 Task: Create a board button with options enabled by default.
Action: Mouse moved to (1211, 96)
Screenshot: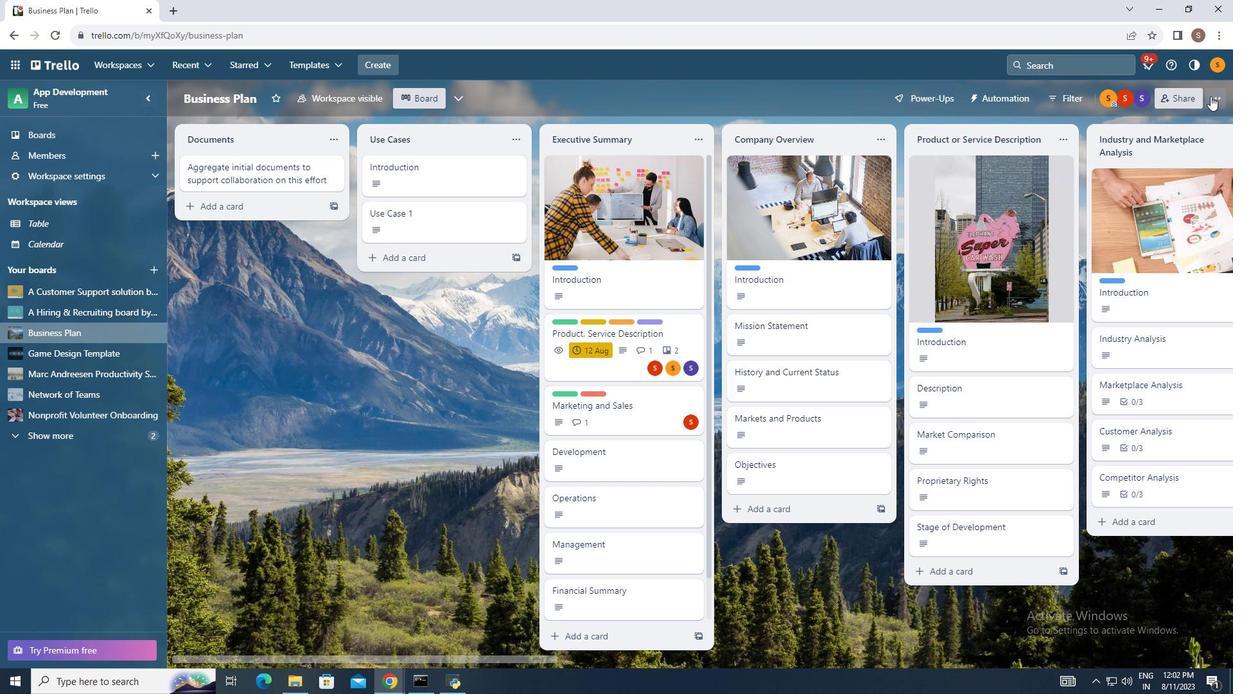
Action: Mouse pressed left at (1211, 96)
Screenshot: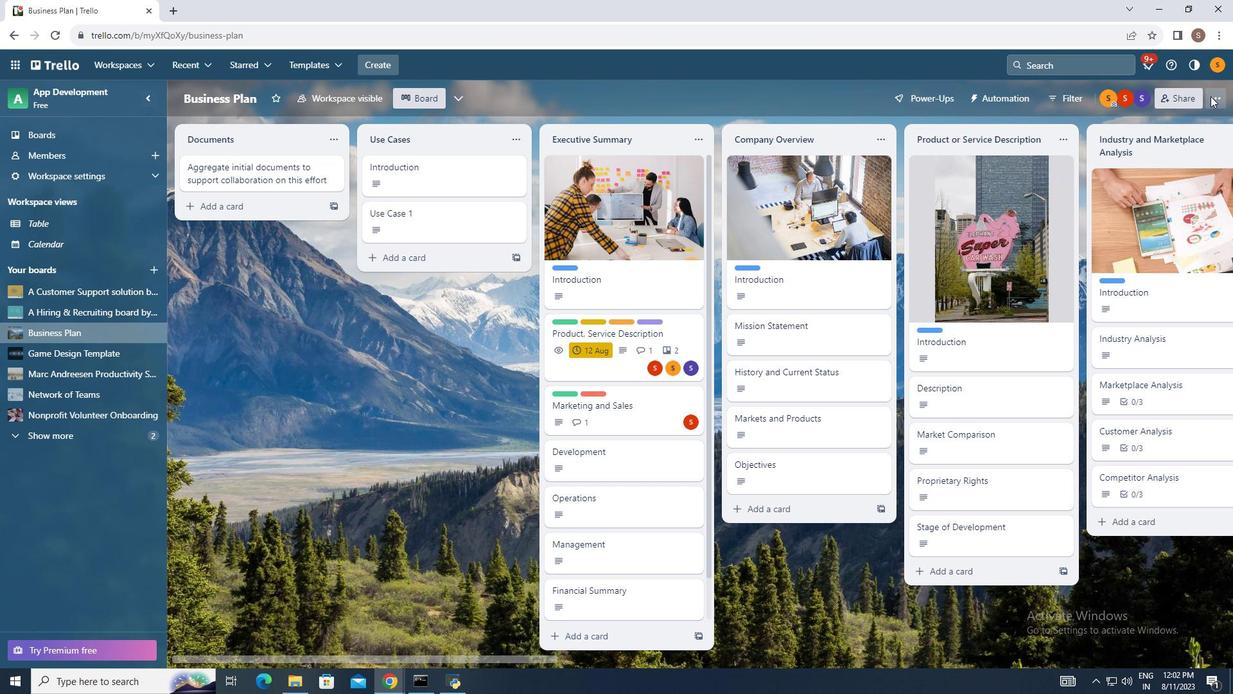
Action: Mouse moved to (1129, 257)
Screenshot: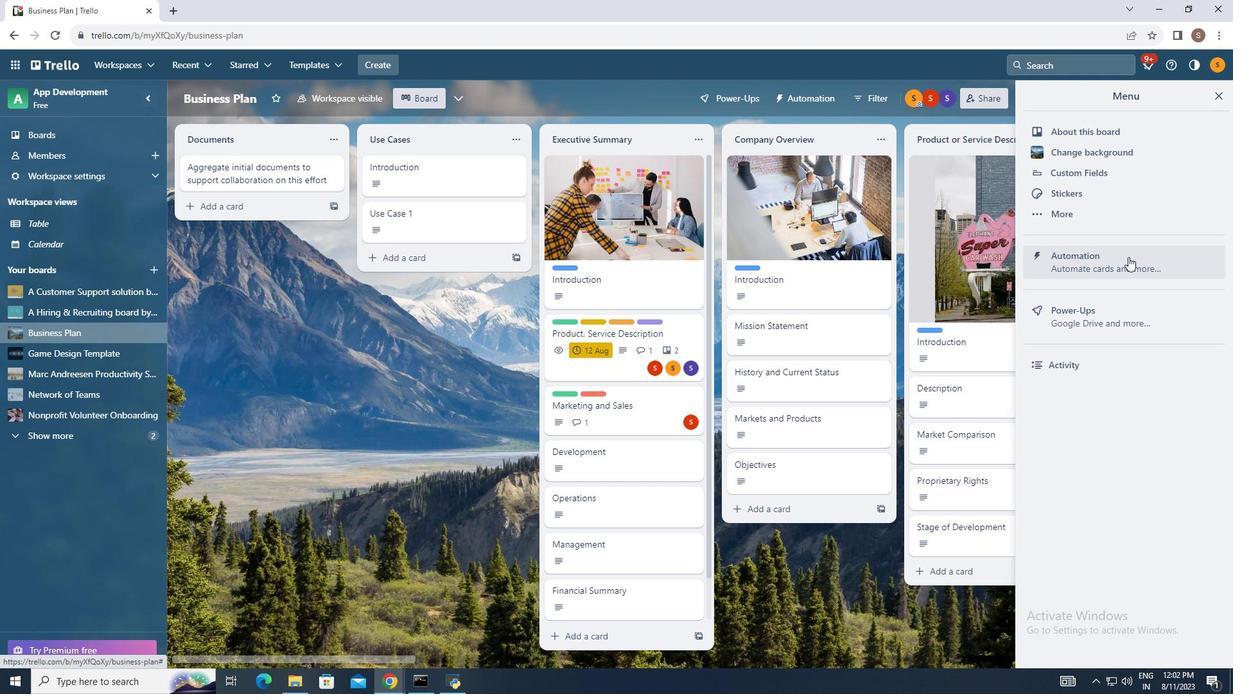 
Action: Mouse pressed left at (1129, 257)
Screenshot: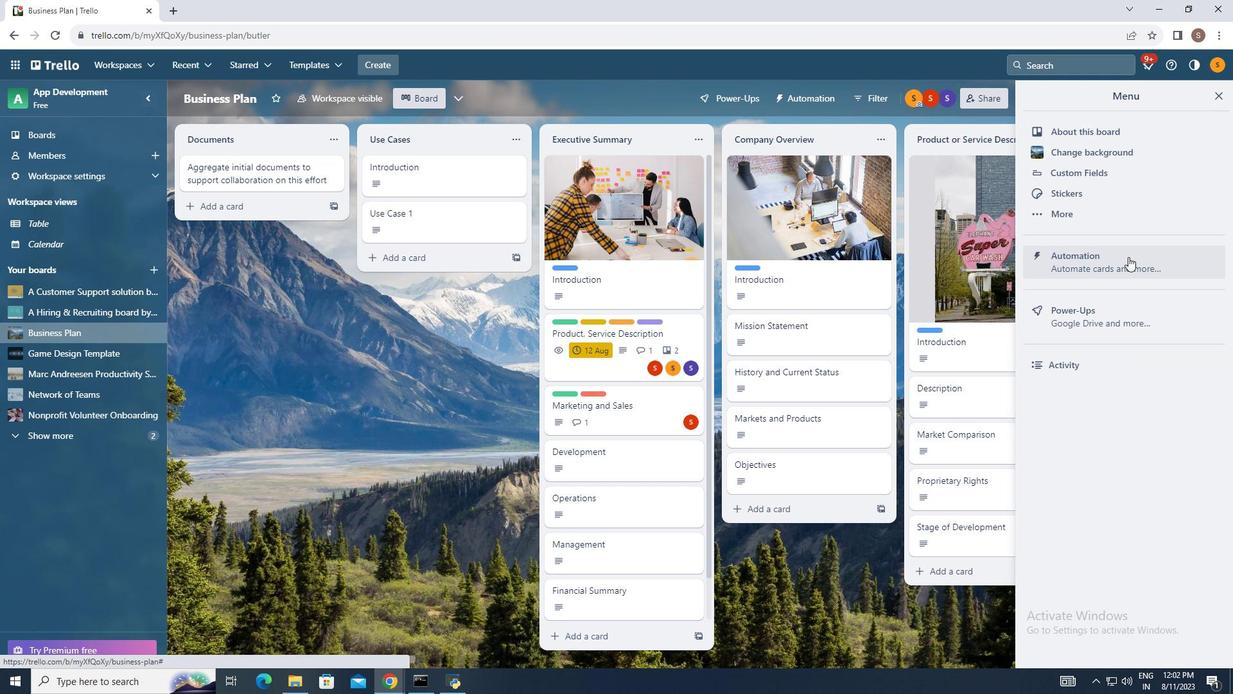 
Action: Mouse moved to (239, 330)
Screenshot: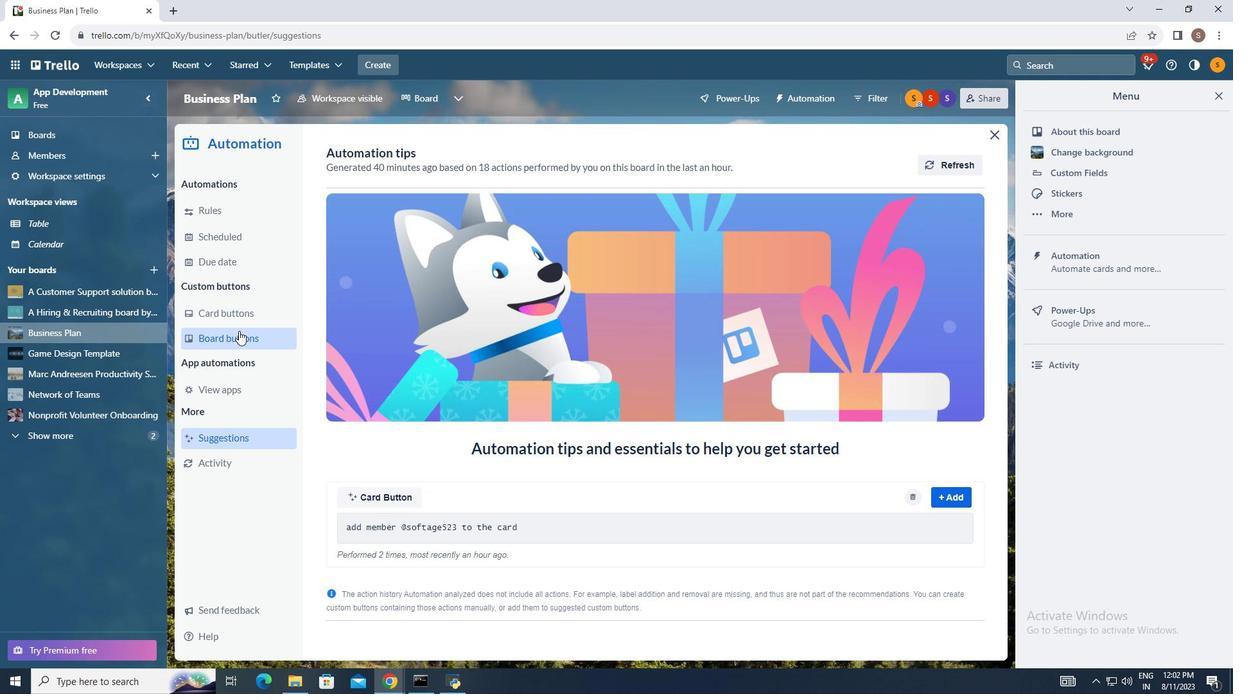 
Action: Mouse pressed left at (239, 330)
Screenshot: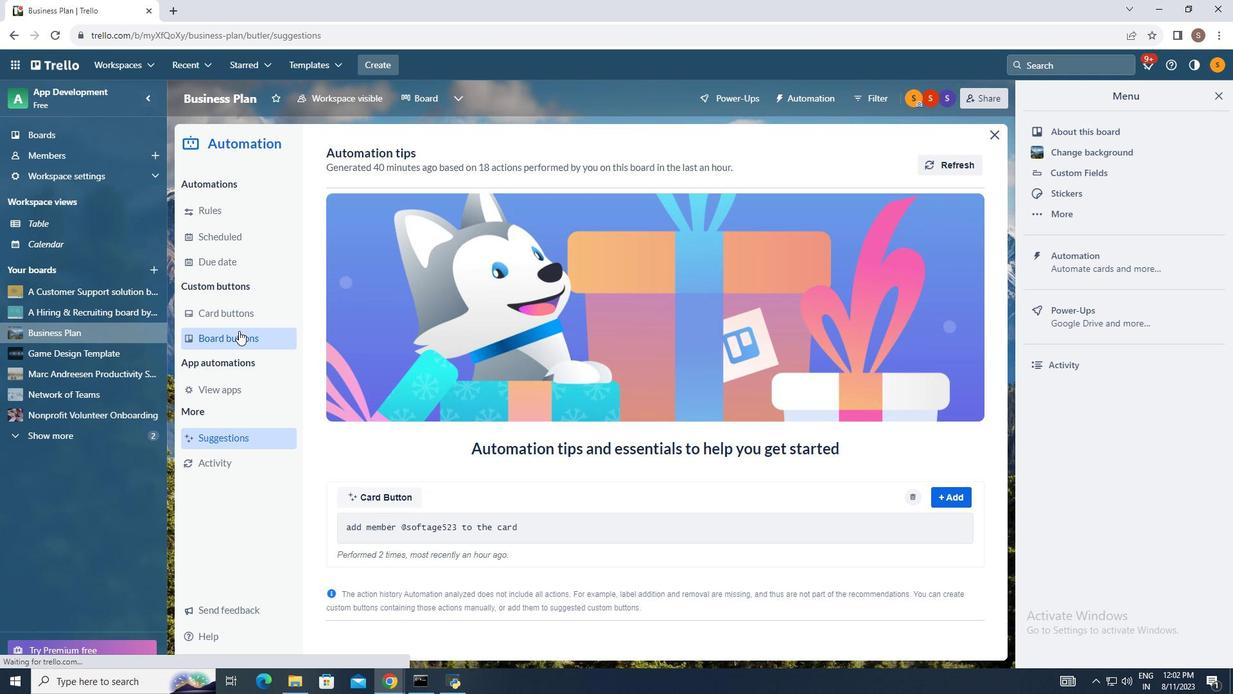 
Action: Mouse moved to (934, 161)
Screenshot: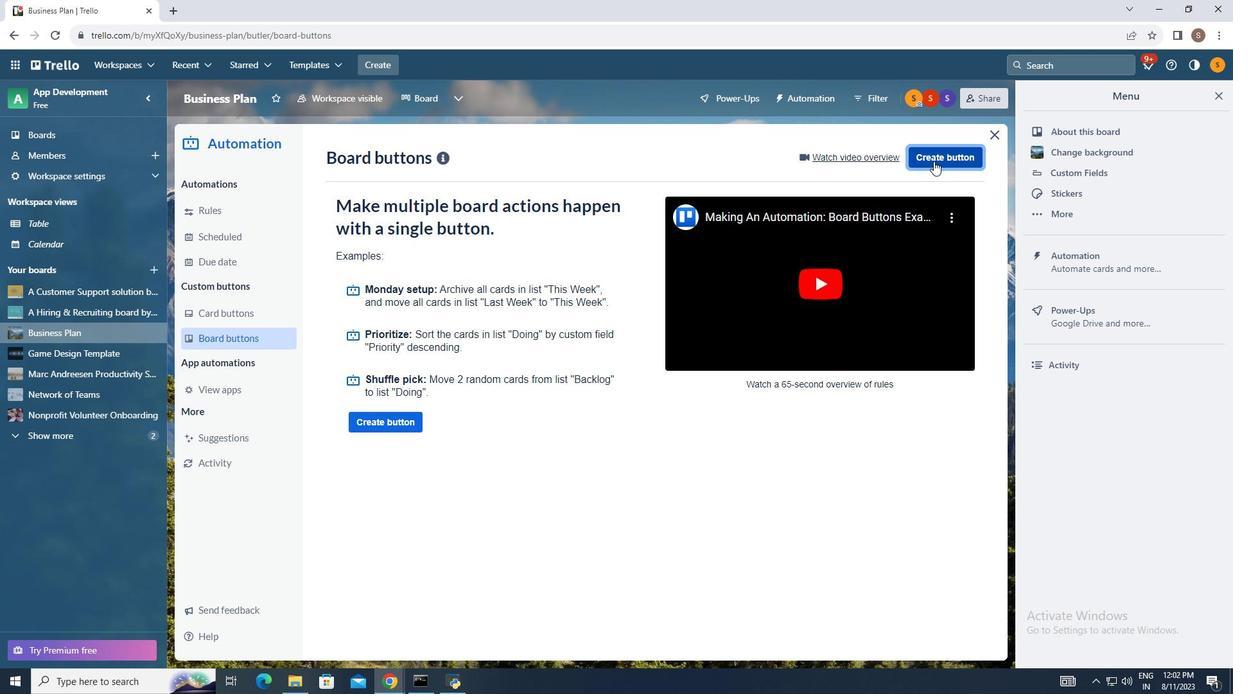 
Action: Mouse pressed left at (934, 161)
Screenshot: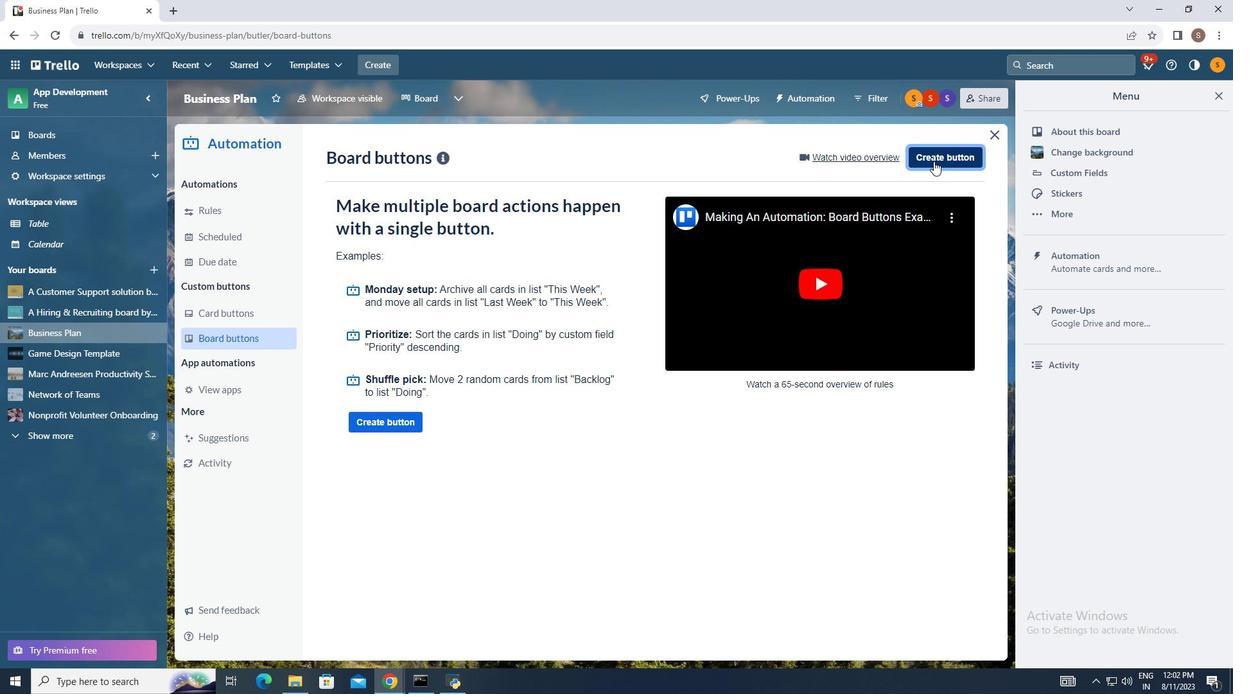 
Action: Mouse moved to (539, 217)
Screenshot: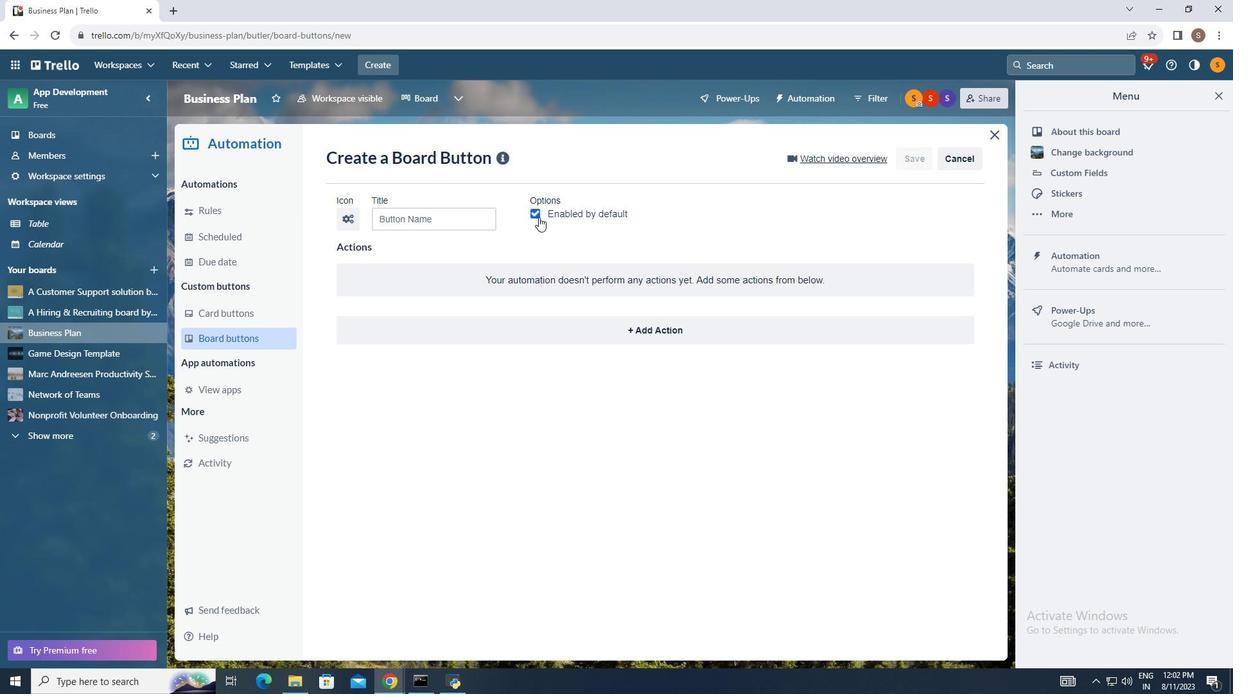 
Action: Mouse pressed left at (539, 217)
Screenshot: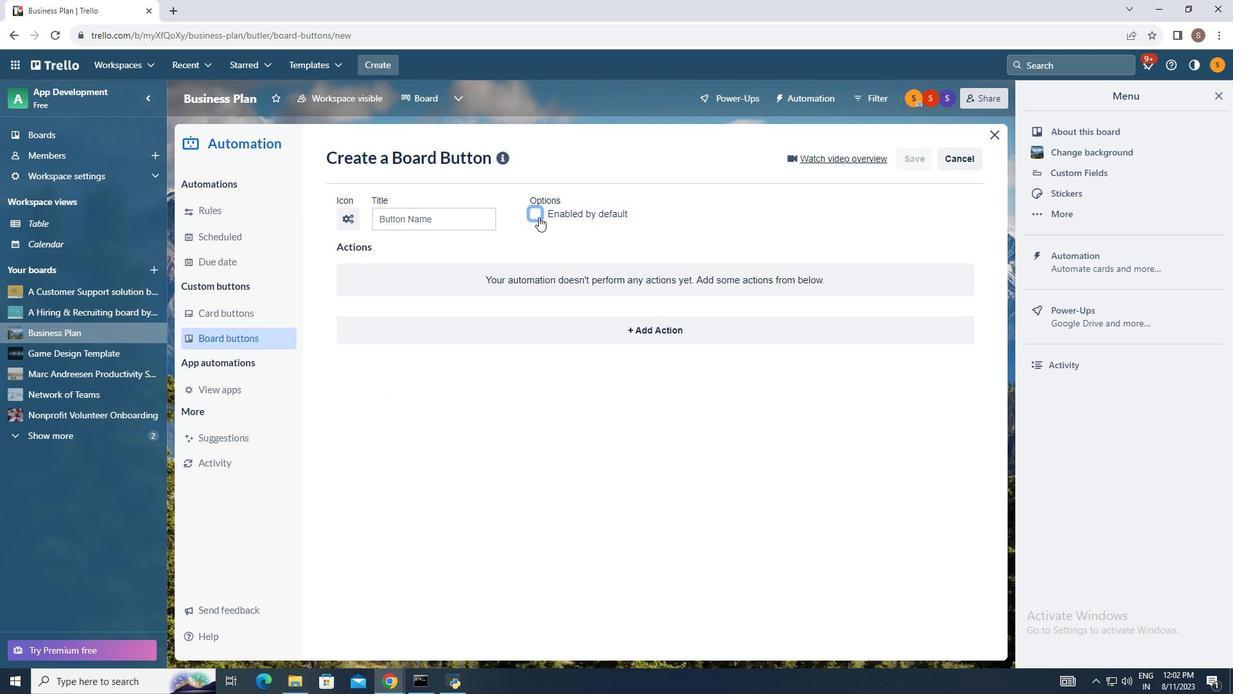 
Action: Mouse moved to (534, 214)
Screenshot: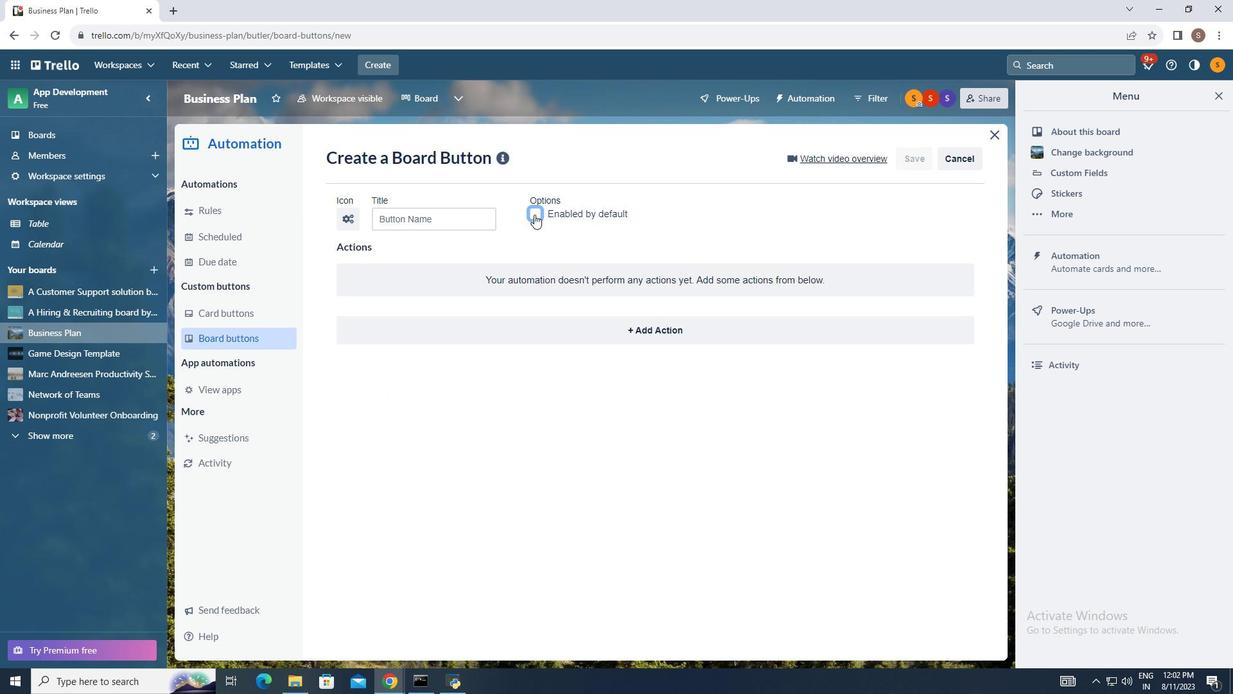 
Action: Mouse pressed left at (534, 214)
Screenshot: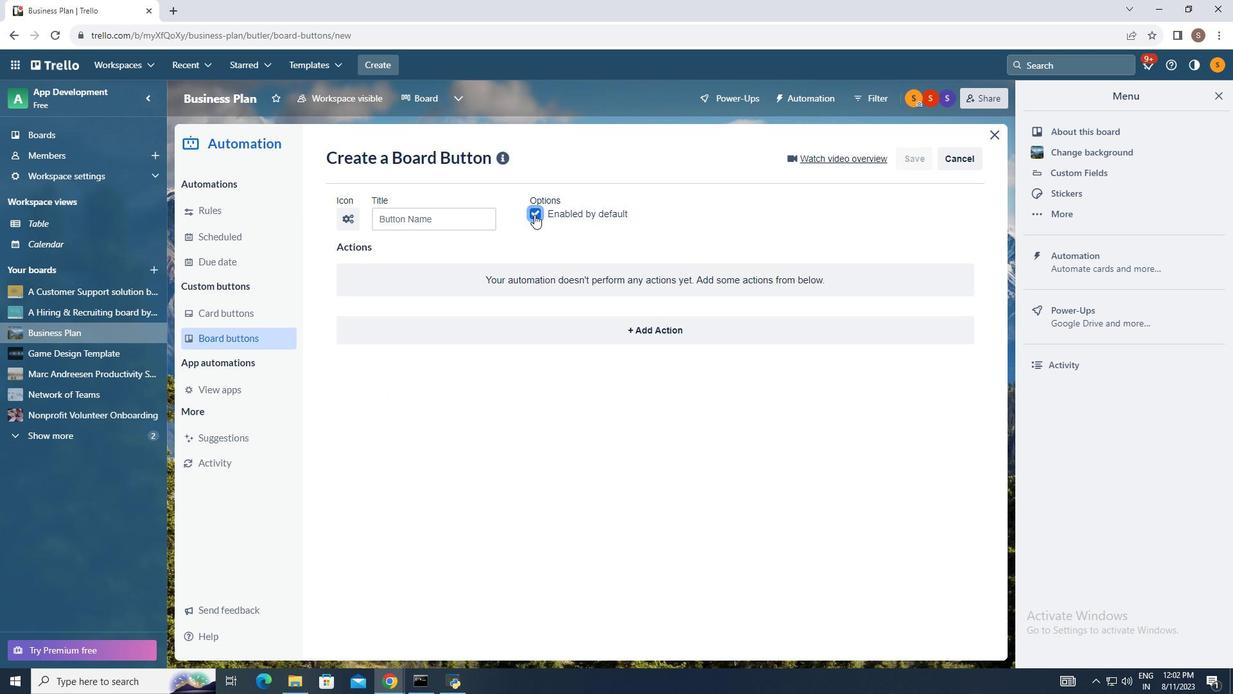 
Action: Mouse moved to (729, 235)
Screenshot: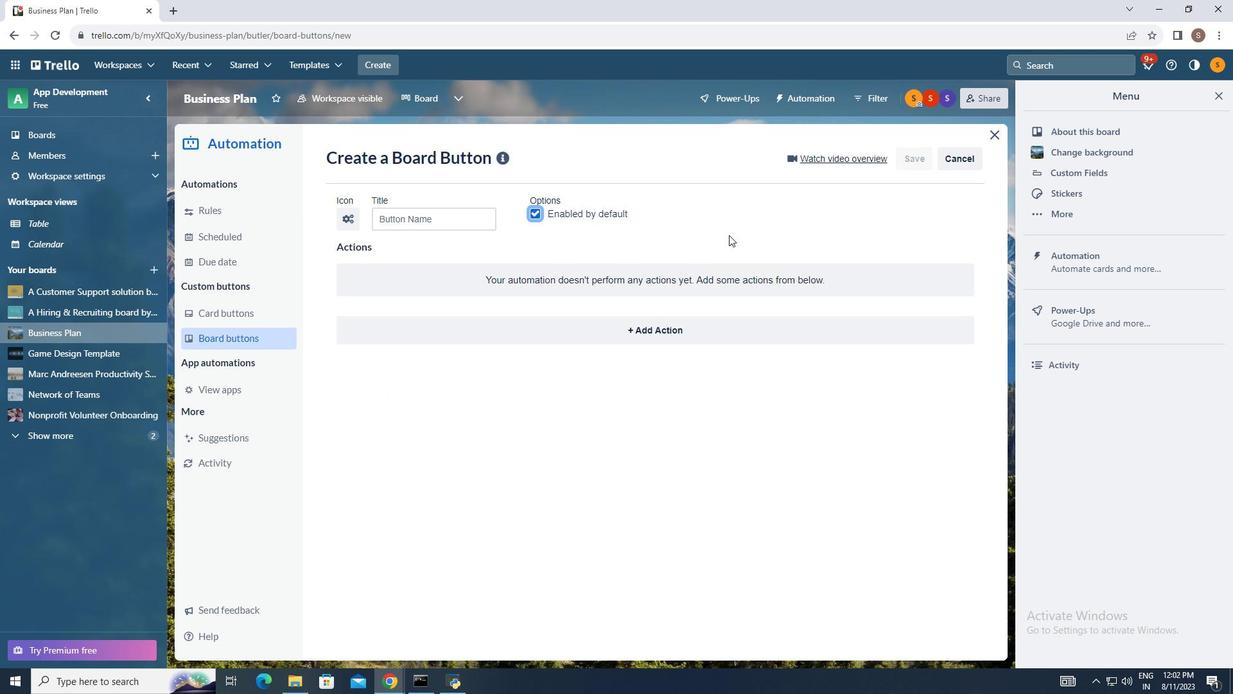 
